 Task: Select open each file in its own window
Action: Mouse moved to (58, 130)
Screenshot: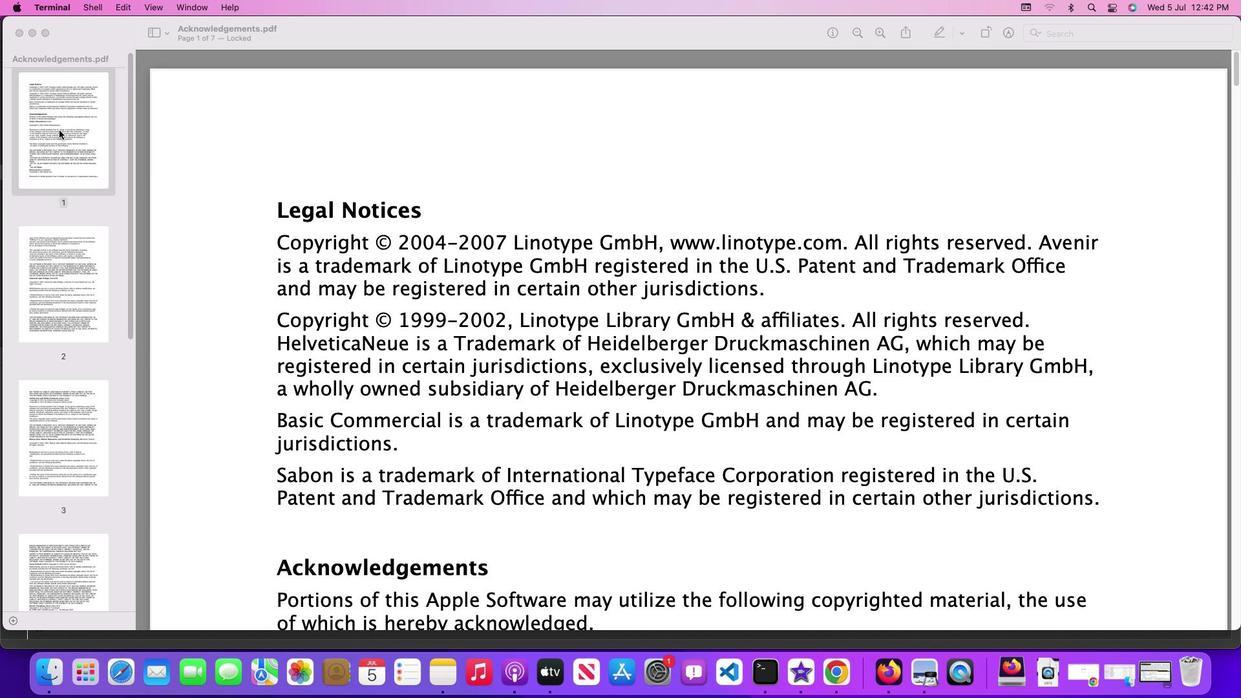 
Action: Mouse pressed left at (58, 130)
Screenshot: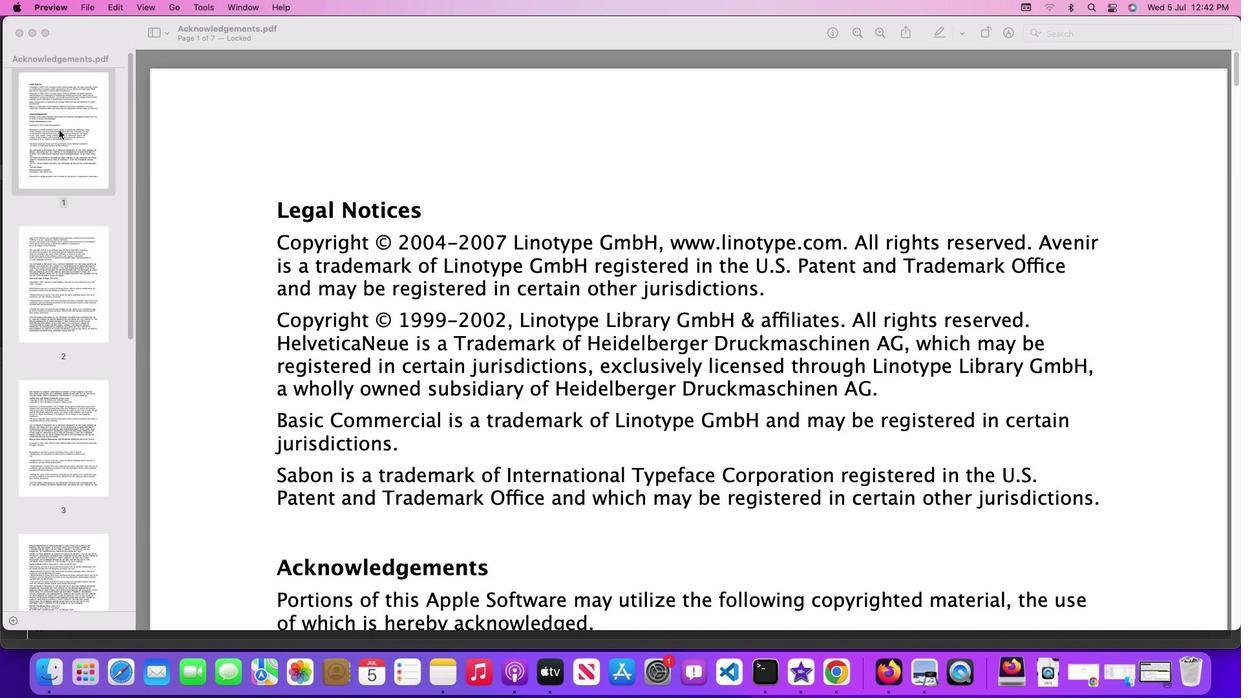 
Action: Mouse moved to (58, 130)
Screenshot: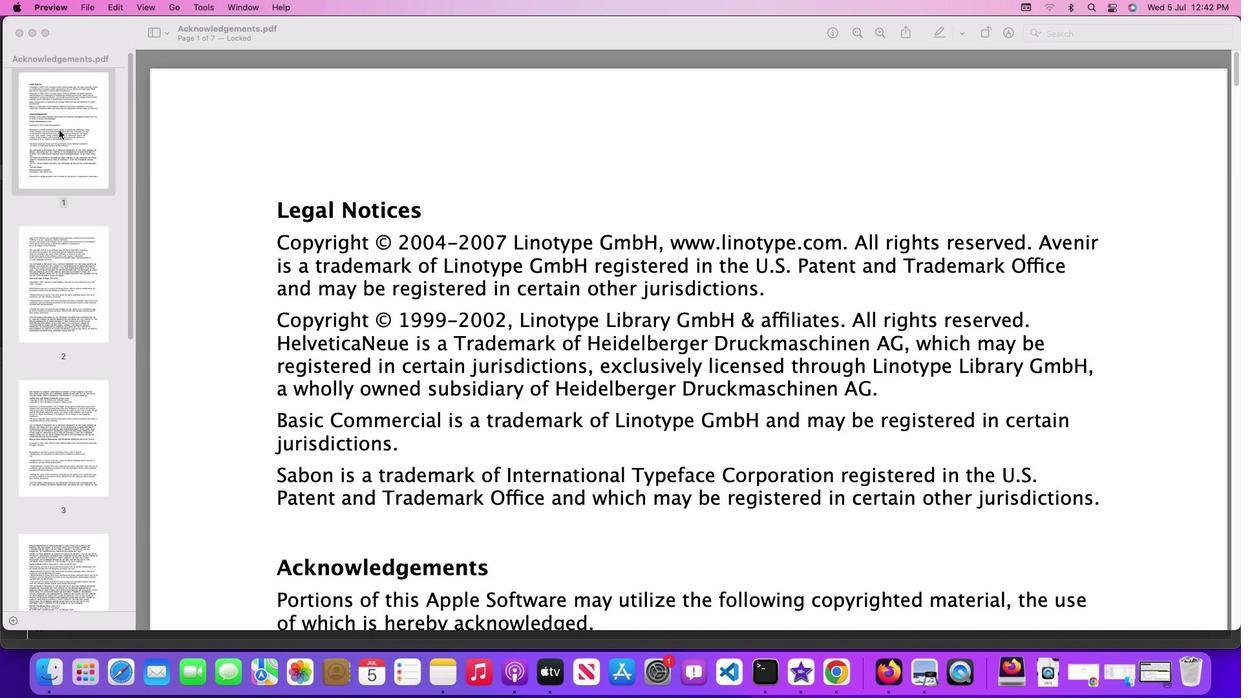 
Action: Mouse pressed left at (58, 130)
Screenshot: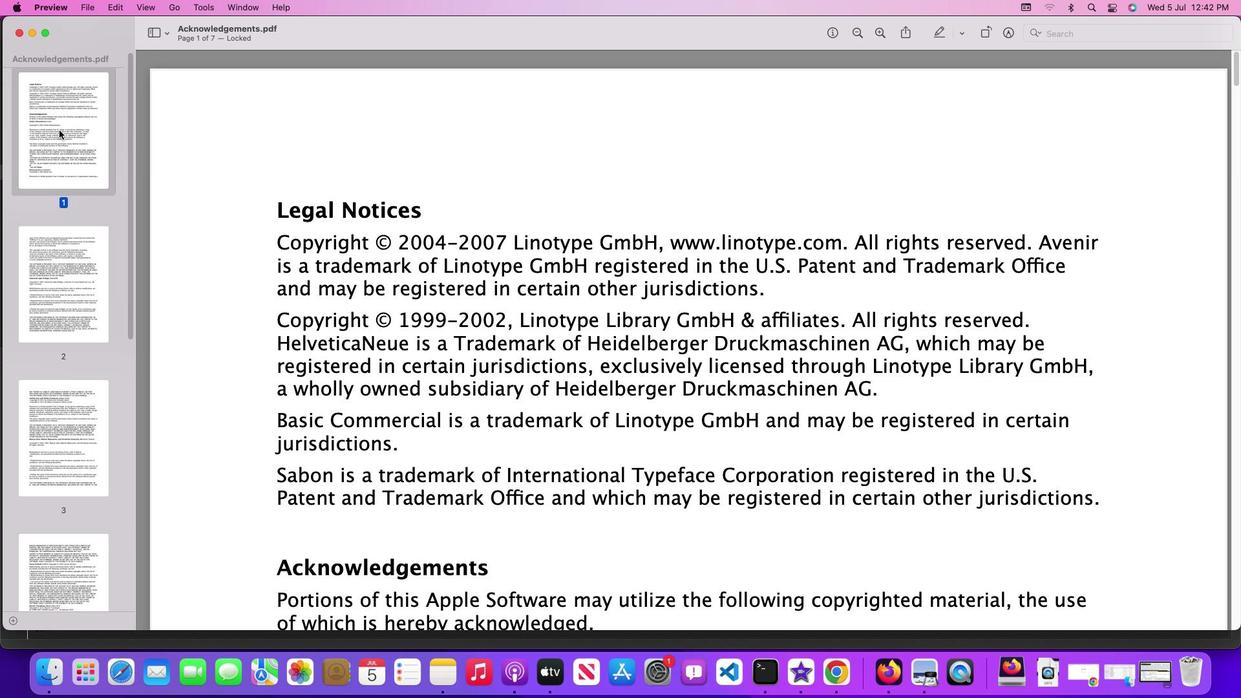 
Action: Mouse moved to (47, 7)
Screenshot: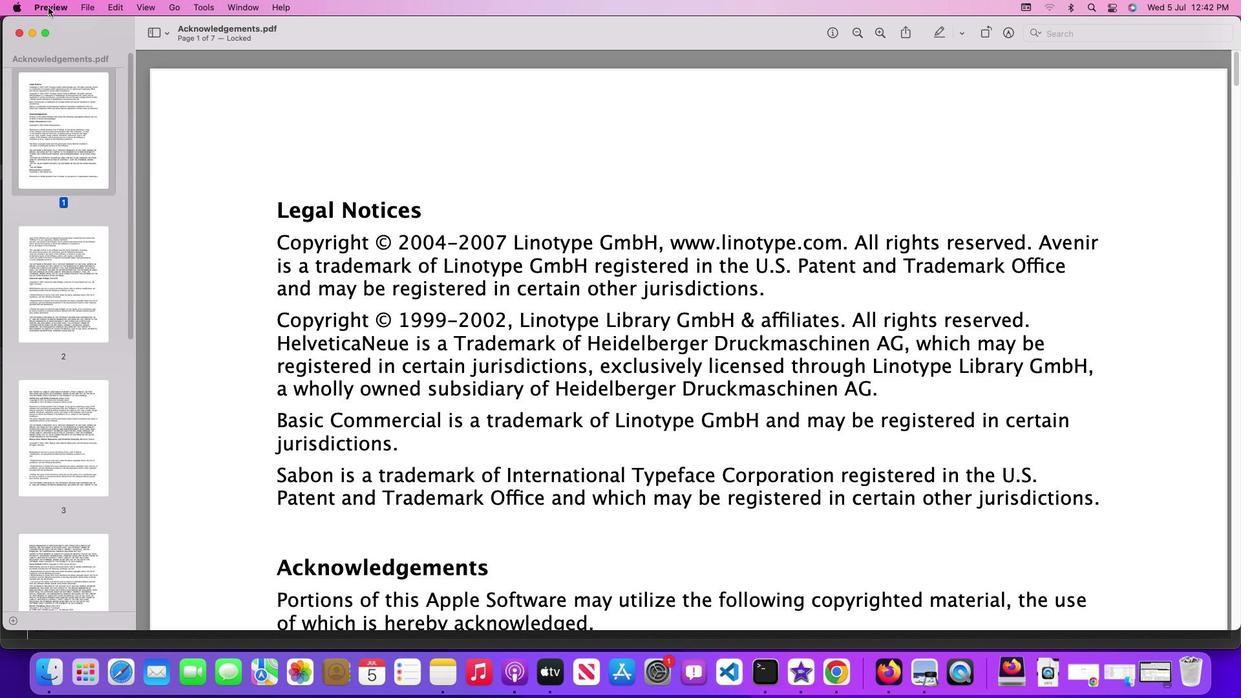 
Action: Mouse pressed left at (47, 7)
Screenshot: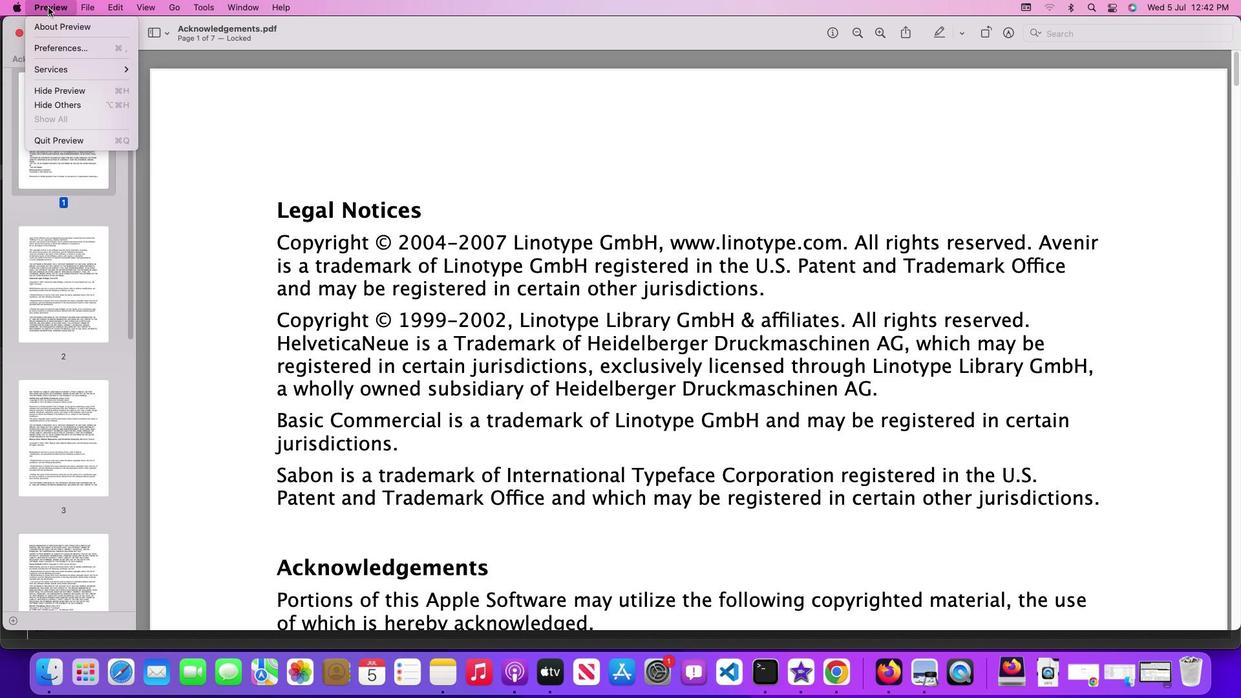 
Action: Mouse moved to (66, 45)
Screenshot: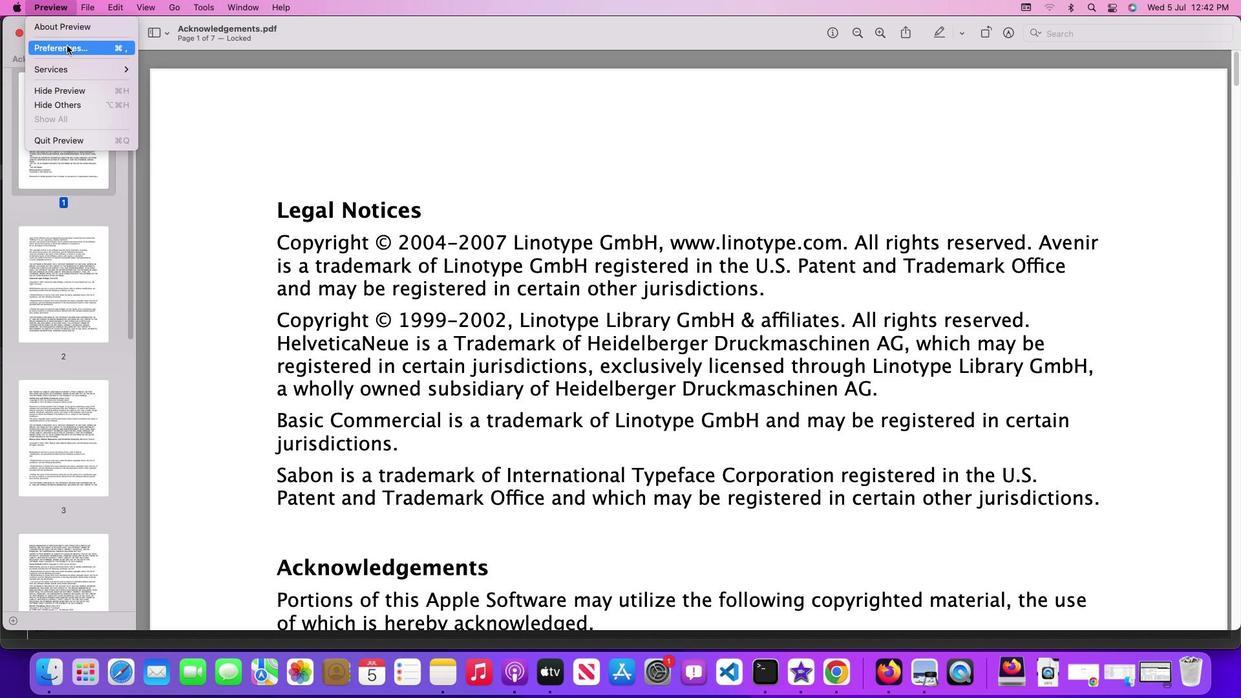 
Action: Mouse pressed left at (66, 45)
Screenshot: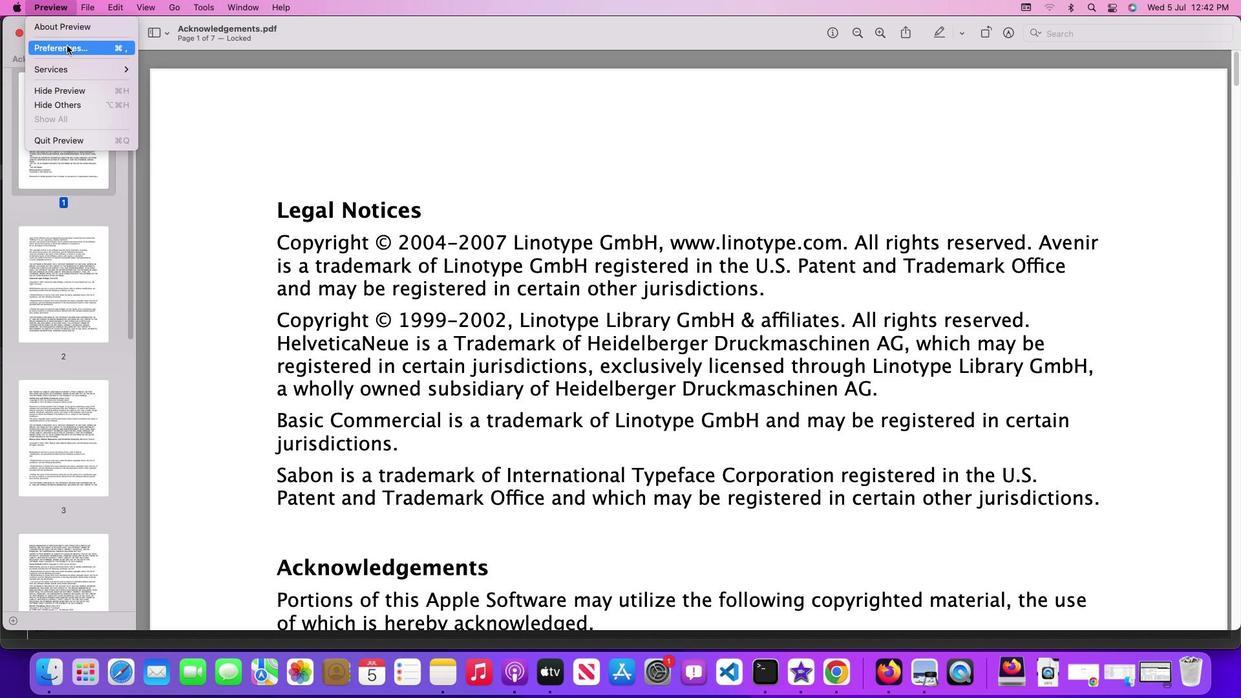 
Action: Mouse moved to (568, 337)
Screenshot: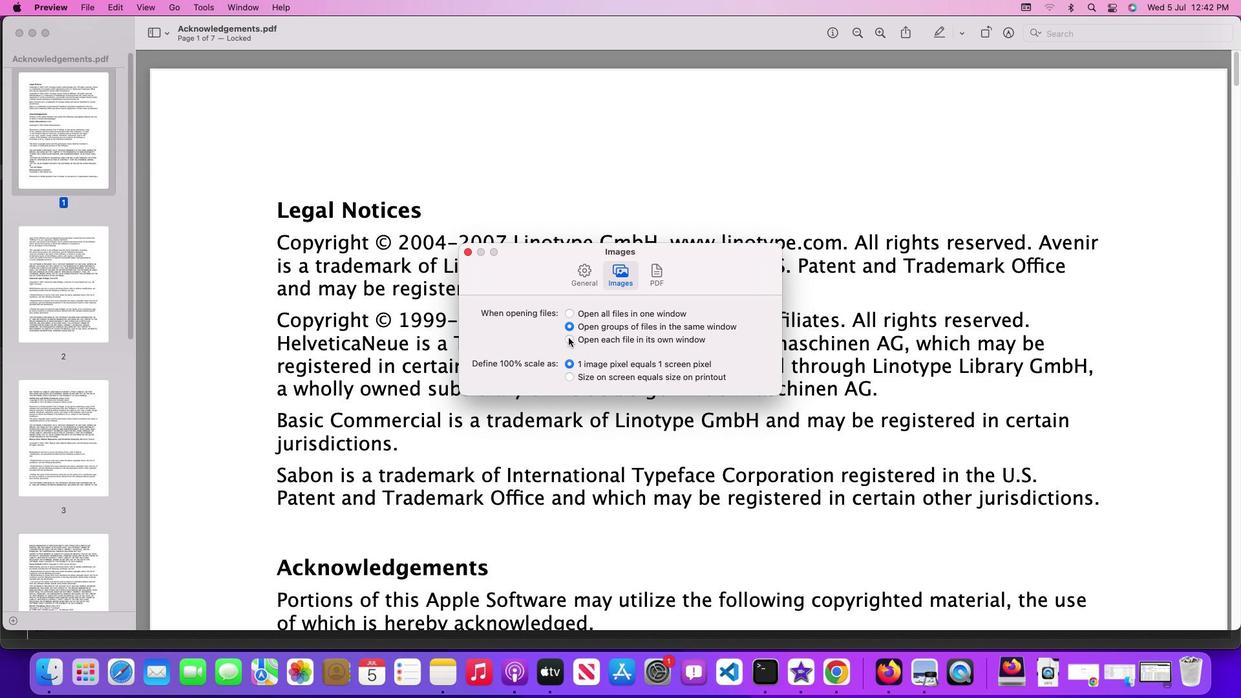 
Action: Mouse pressed left at (568, 337)
Screenshot: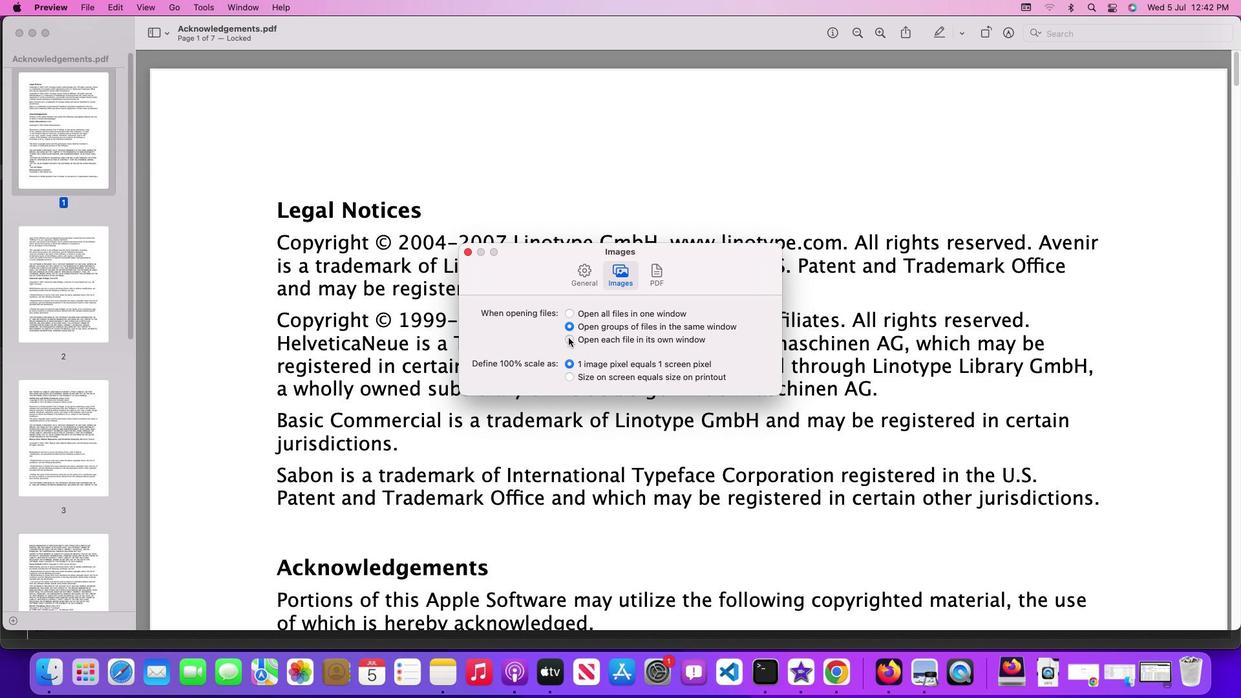 
Action: Mouse moved to (594, 404)
Screenshot: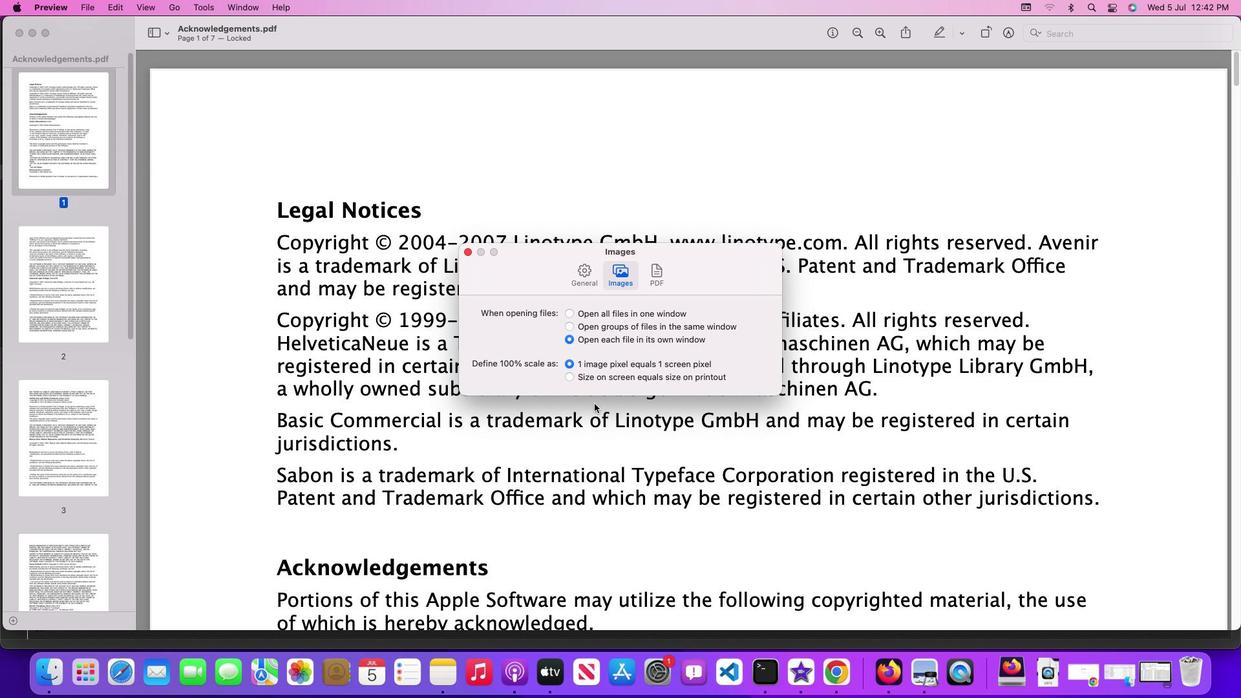 
